 Task: Log work in the project ZillaTech for the issue 'Create a new online platform for online music production courses with advanced audio editing and mixing features' spent time as '3w 4d 7h 57m' and remaining time as '4w 4d 20h 24m' and clone the issue. Now add the issue to the epic 'Configuration Management Implementation'.
Action: Mouse moved to (153, 45)
Screenshot: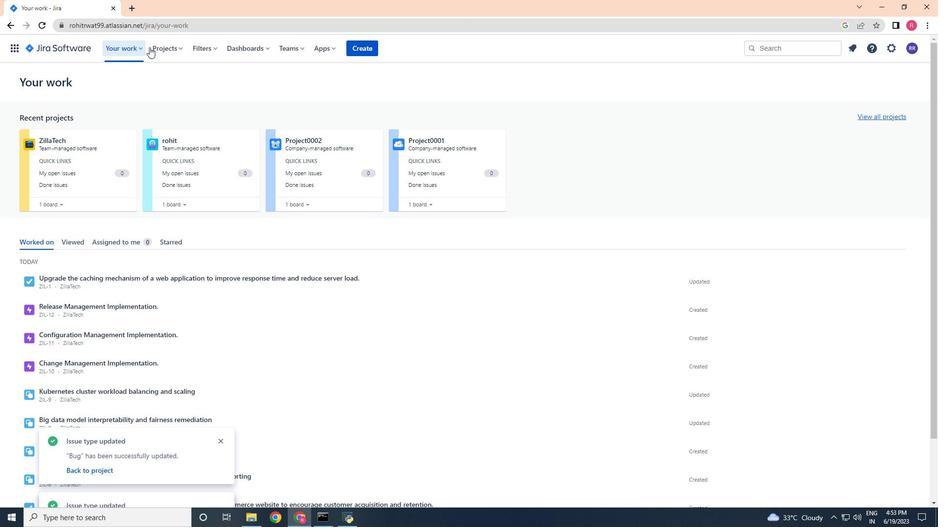 
Action: Mouse pressed left at (153, 45)
Screenshot: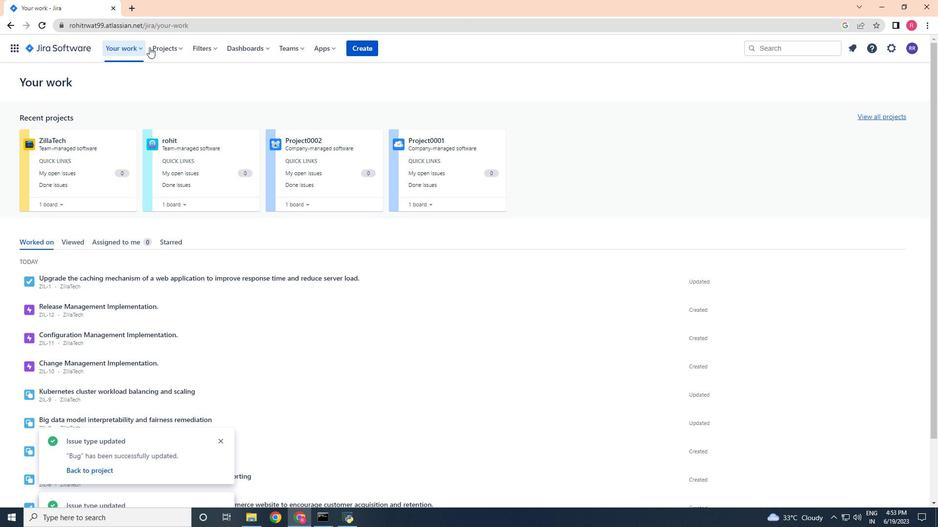 
Action: Mouse moved to (174, 85)
Screenshot: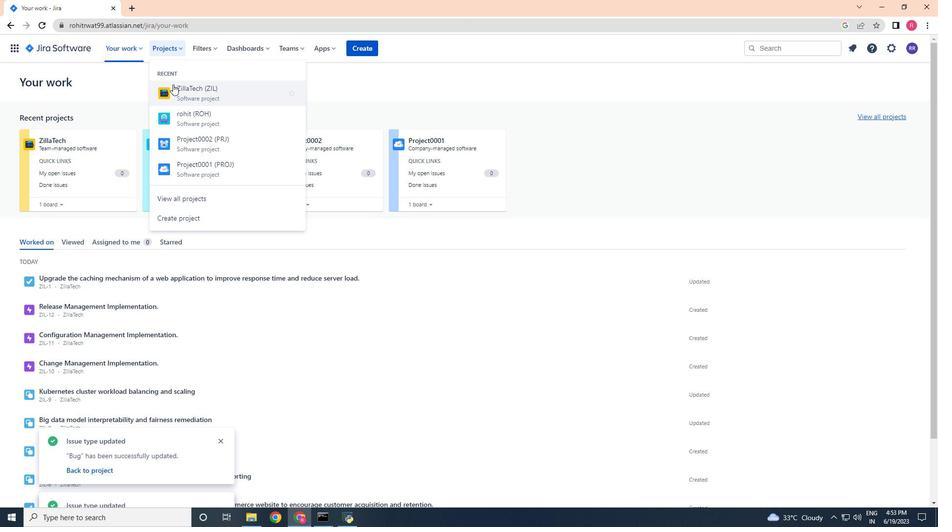 
Action: Mouse pressed left at (174, 85)
Screenshot: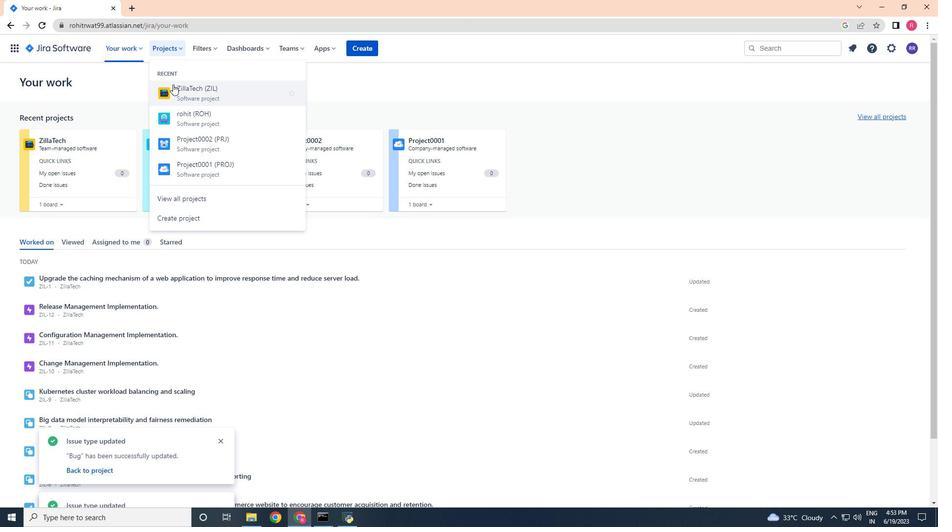 
Action: Mouse moved to (67, 144)
Screenshot: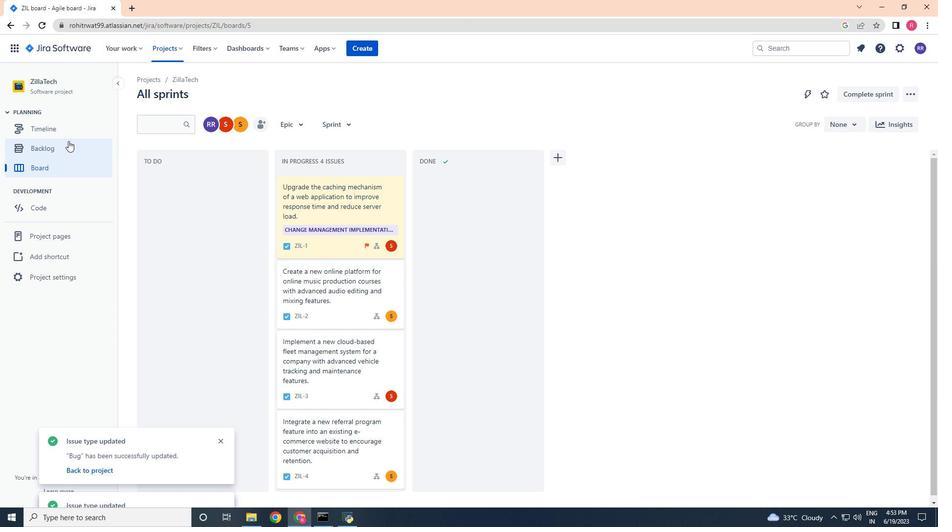 
Action: Mouse pressed left at (67, 144)
Screenshot: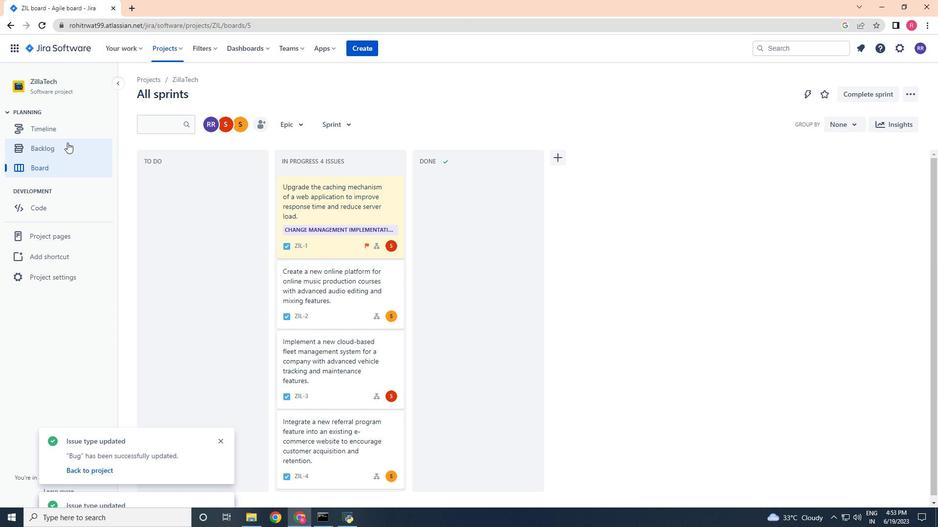 
Action: Mouse moved to (731, 261)
Screenshot: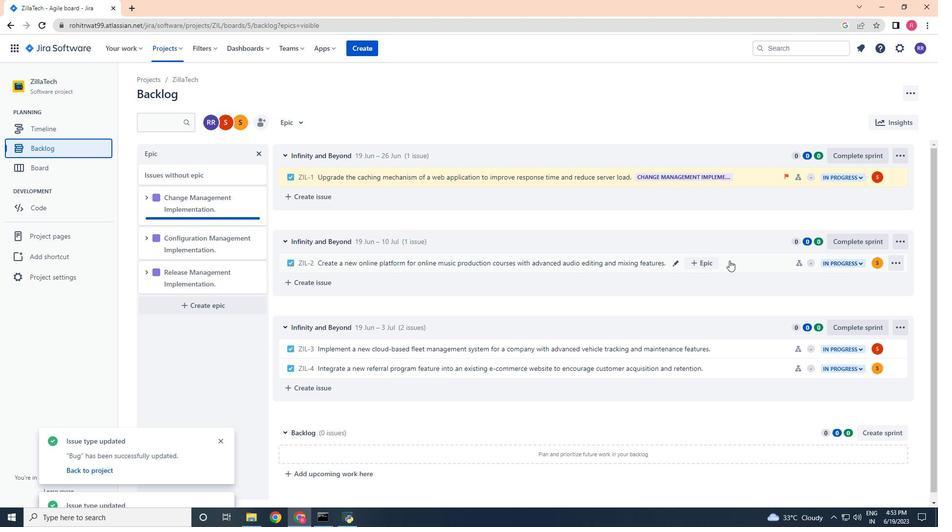 
Action: Mouse pressed left at (731, 261)
Screenshot: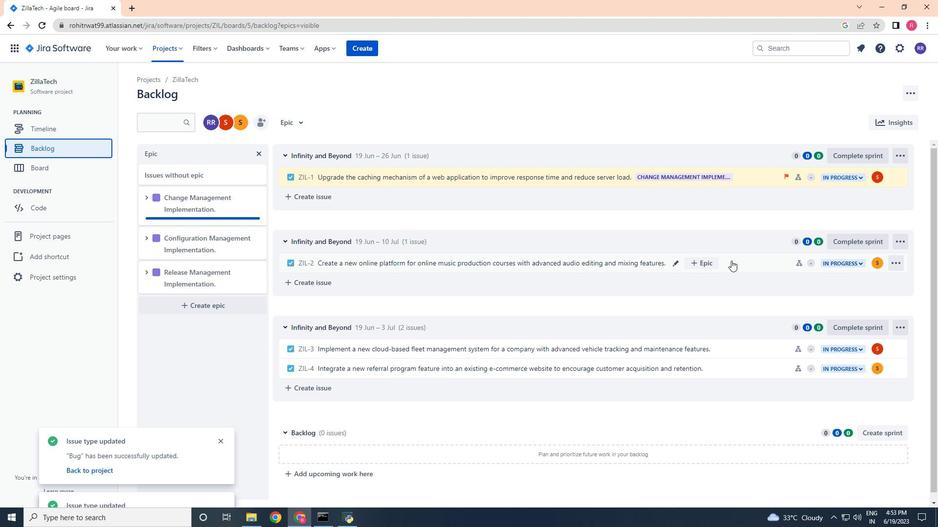
Action: Mouse moved to (893, 156)
Screenshot: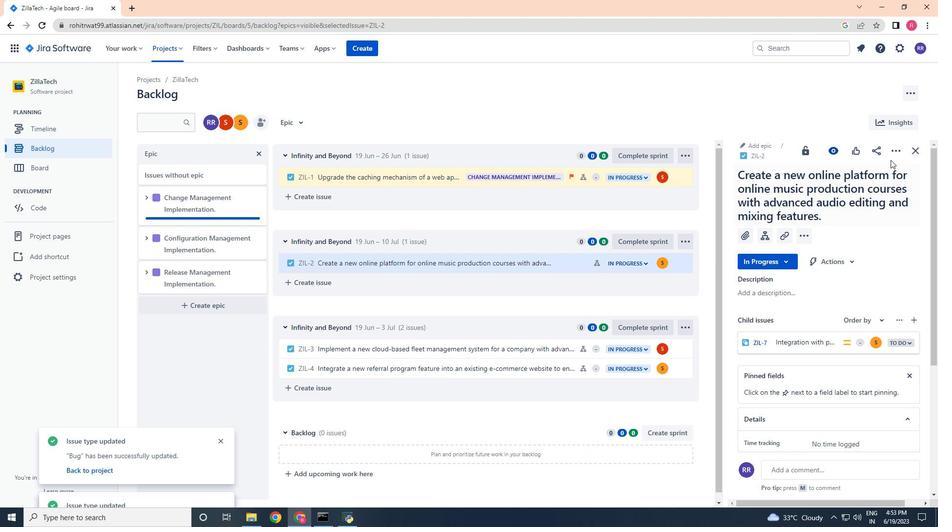 
Action: Mouse pressed left at (893, 156)
Screenshot: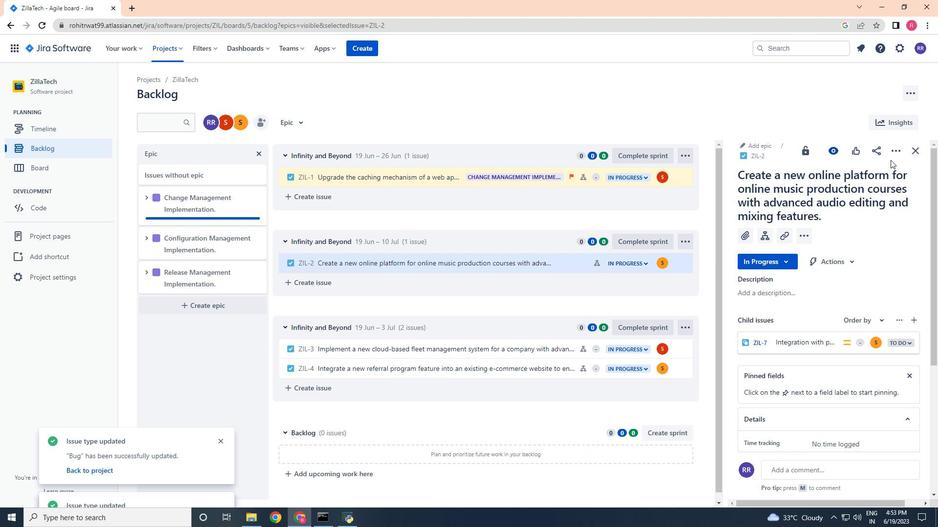 
Action: Mouse moved to (863, 181)
Screenshot: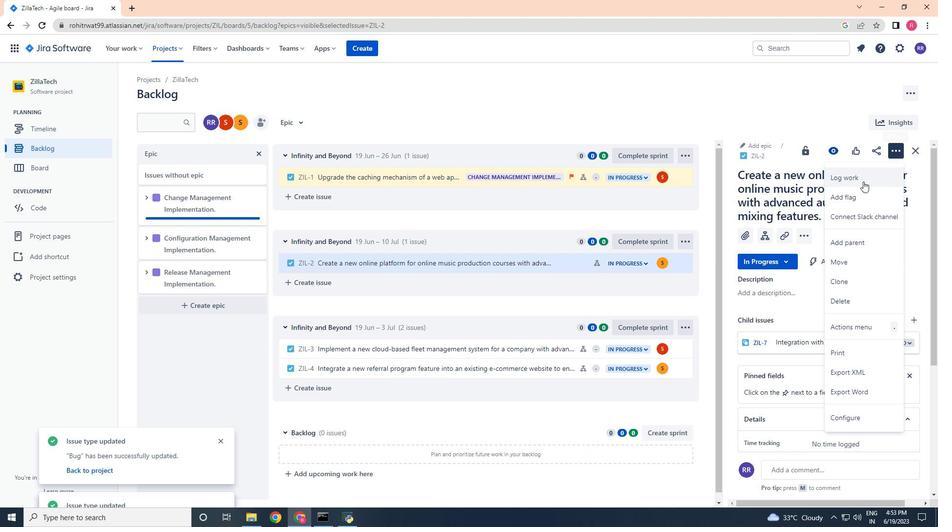 
Action: Mouse pressed left at (863, 181)
Screenshot: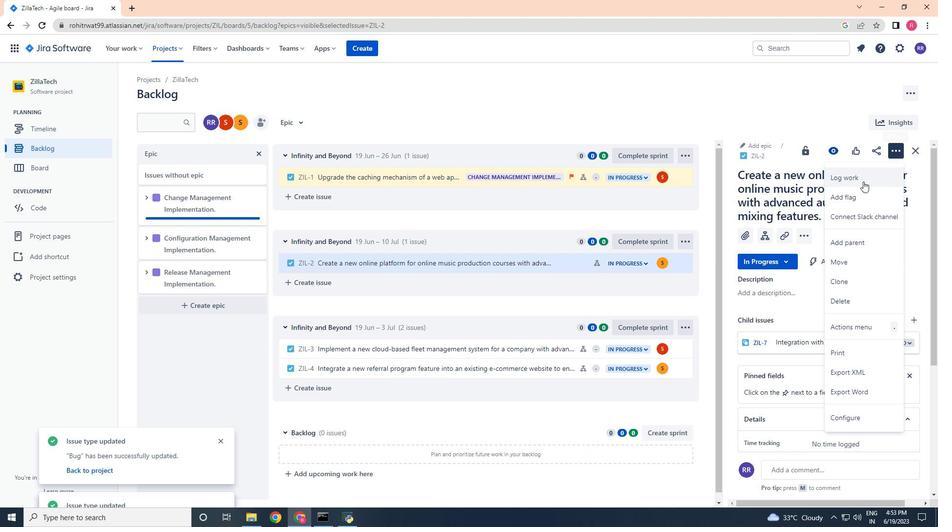
Action: Mouse moved to (813, 215)
Screenshot: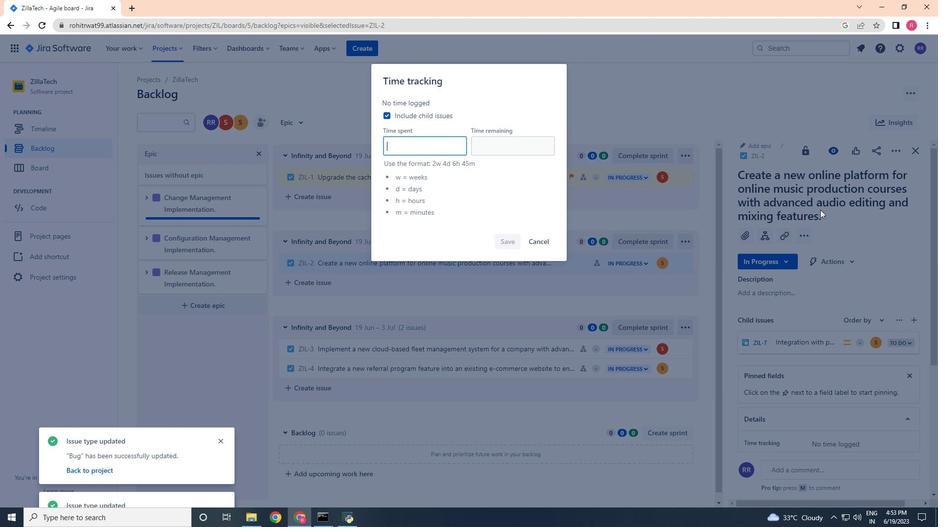 
Action: Key pressed 3w
Screenshot: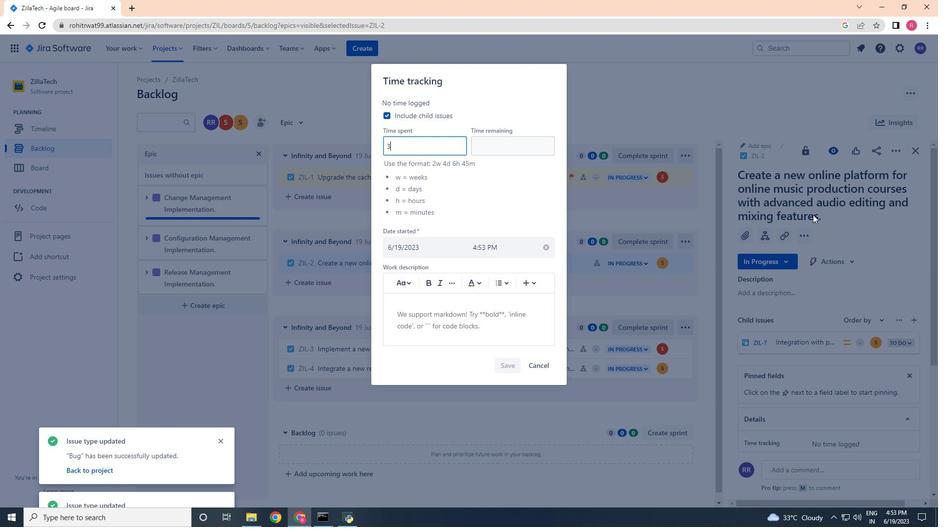 
Action: Mouse moved to (812, 215)
Screenshot: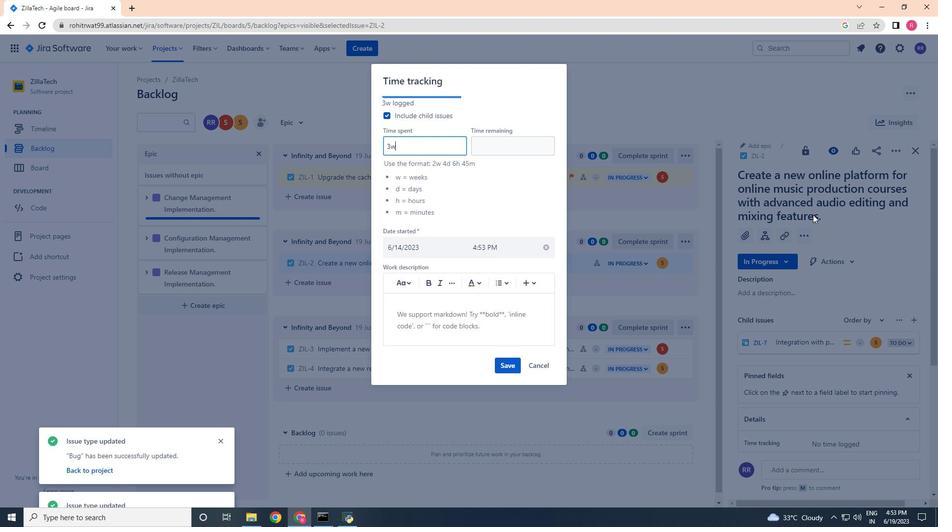 
Action: Key pressed <Key.space>4d<Key.space>7h<Key.space>57m<Key.tab>4w<Key.space>4d<Key.space>20h<Key.space>24m
Screenshot: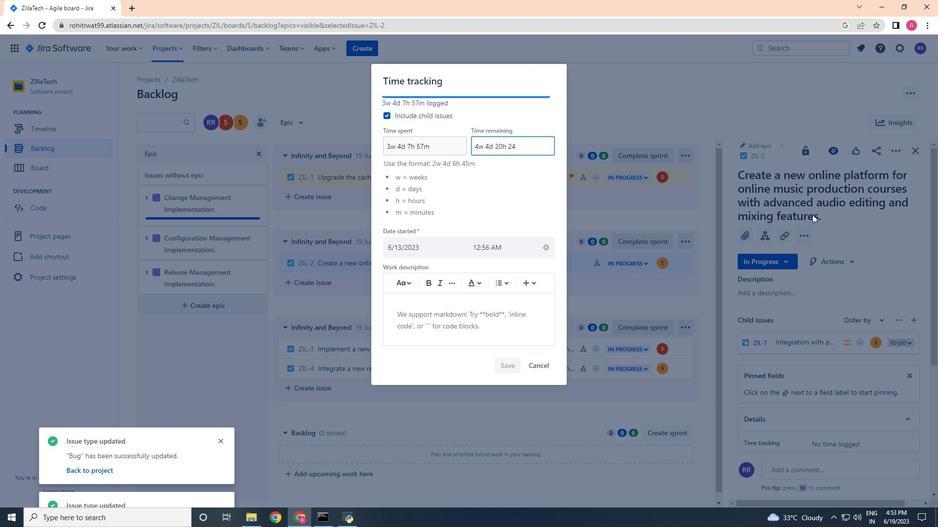
Action: Mouse moved to (505, 370)
Screenshot: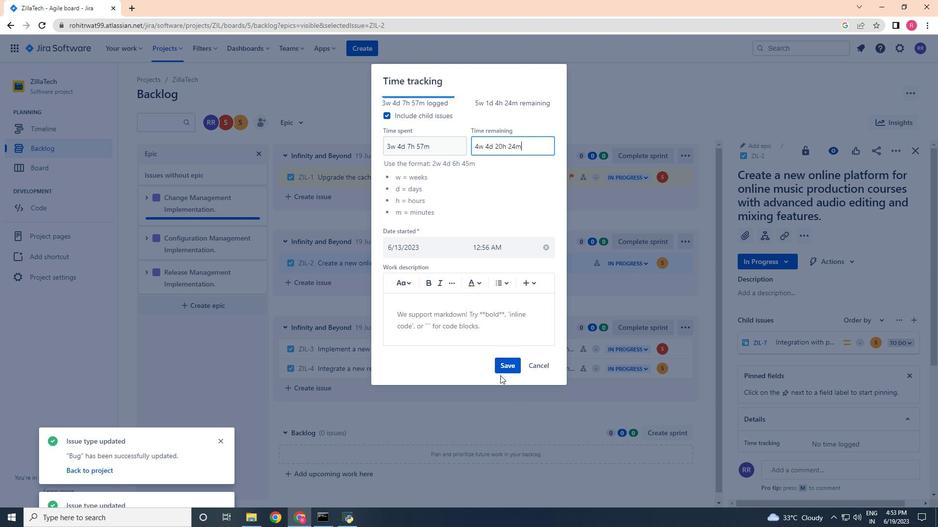 
Action: Mouse pressed left at (505, 370)
Screenshot: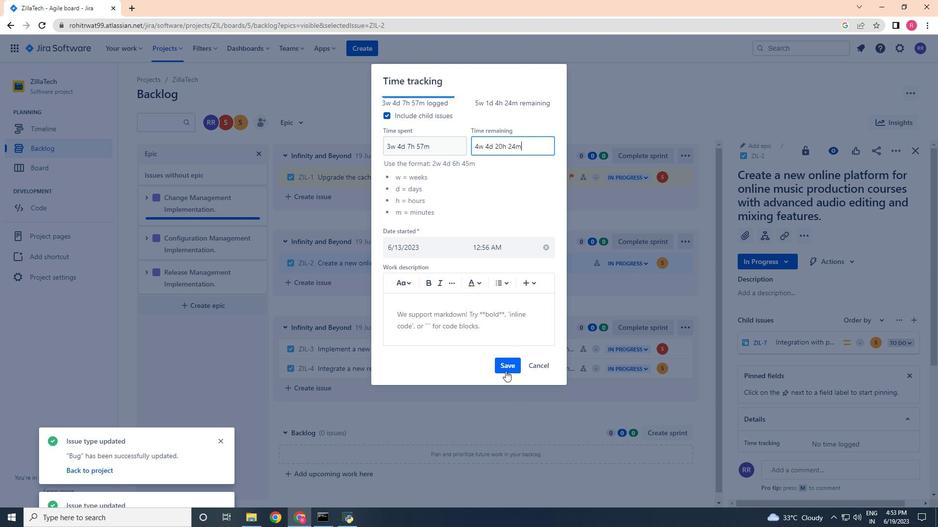 
Action: Mouse moved to (894, 146)
Screenshot: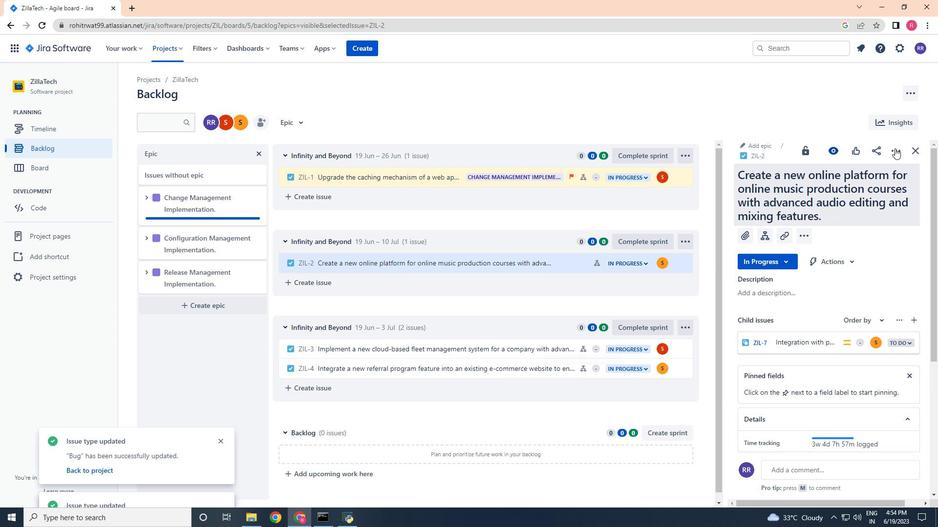 
Action: Mouse pressed left at (894, 146)
Screenshot: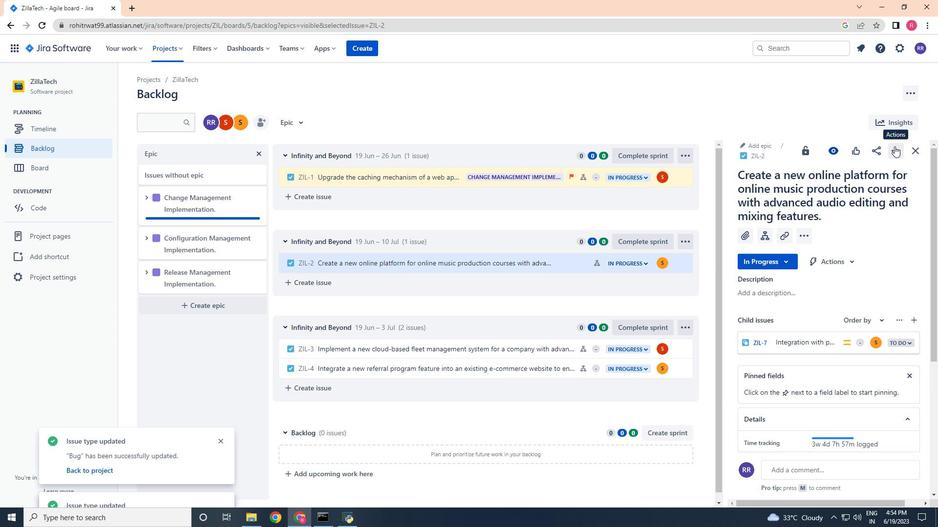 
Action: Mouse moved to (847, 285)
Screenshot: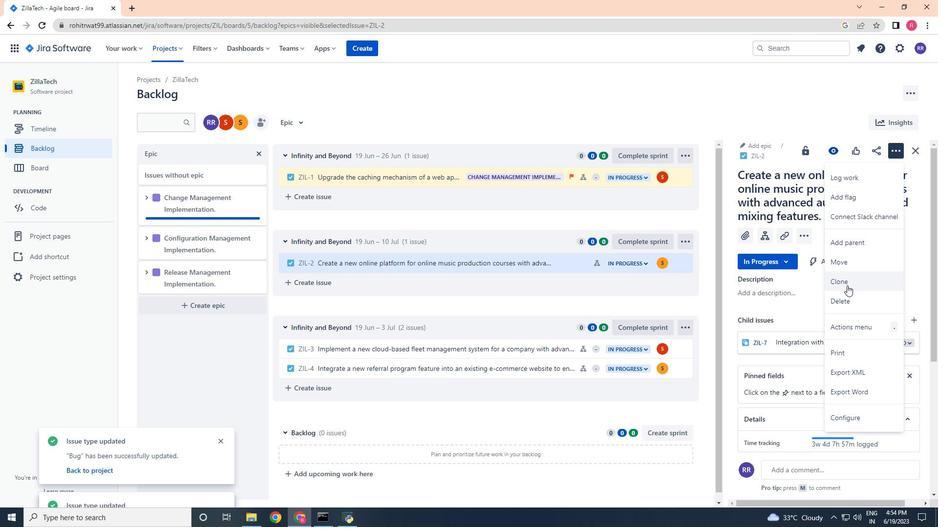 
Action: Mouse pressed left at (847, 285)
Screenshot: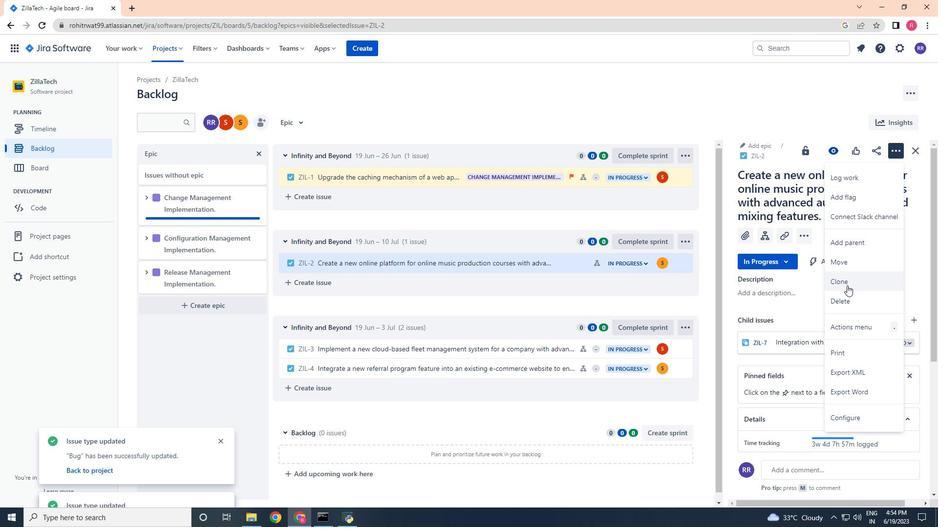 
Action: Mouse moved to (543, 211)
Screenshot: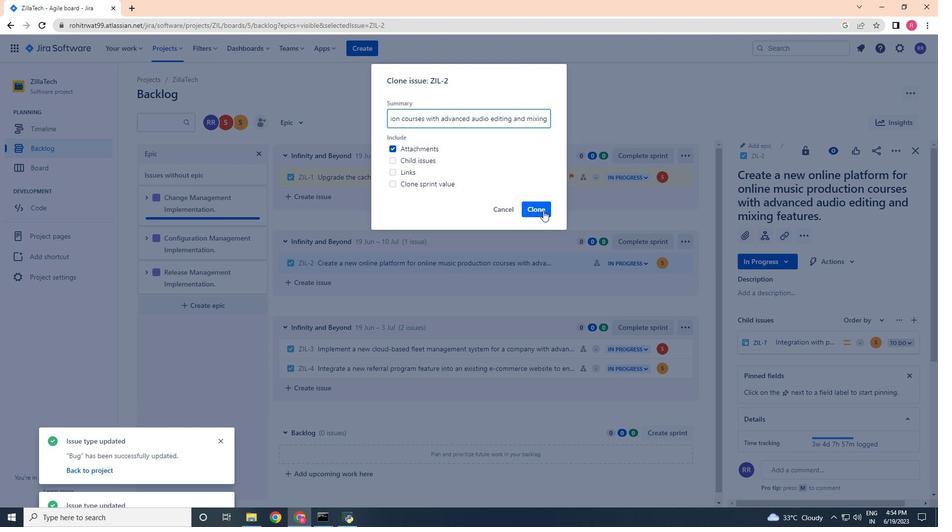 
Action: Mouse pressed left at (543, 211)
Screenshot: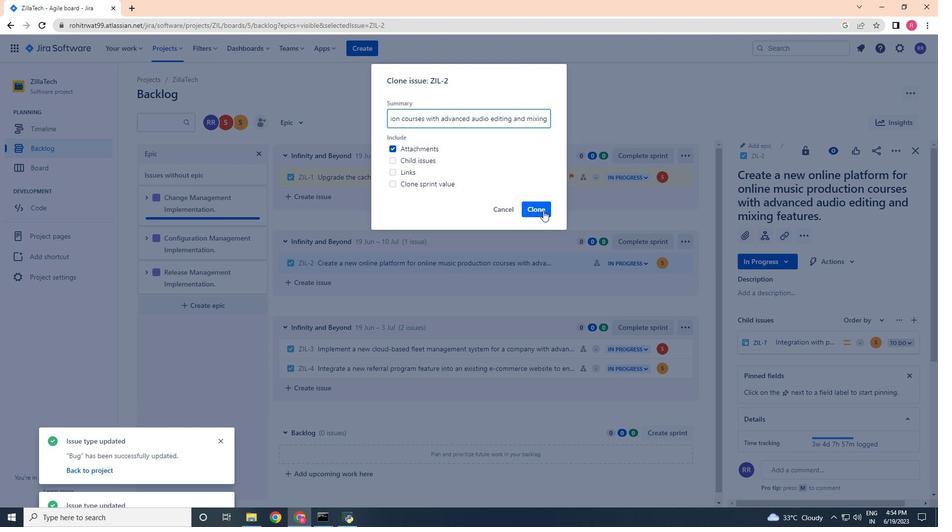 
Action: Mouse moved to (551, 261)
Screenshot: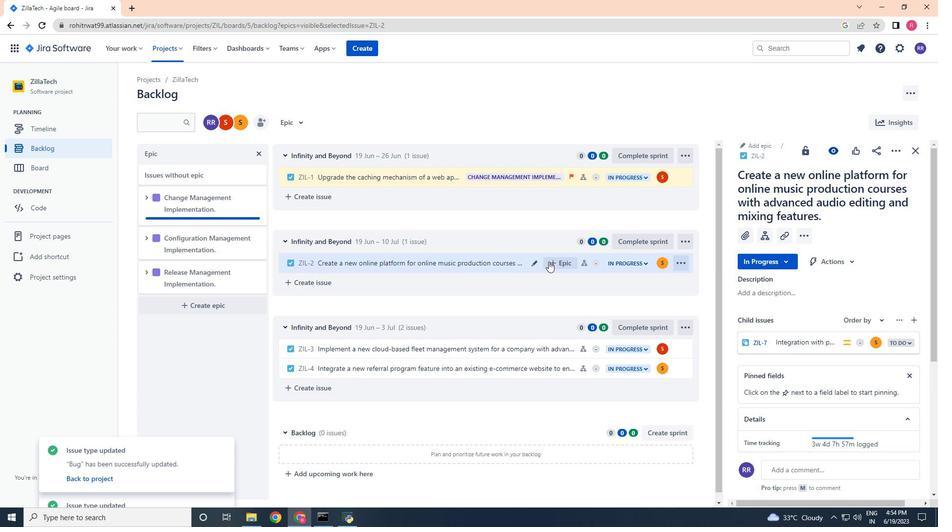 
Action: Mouse pressed left at (551, 261)
Screenshot: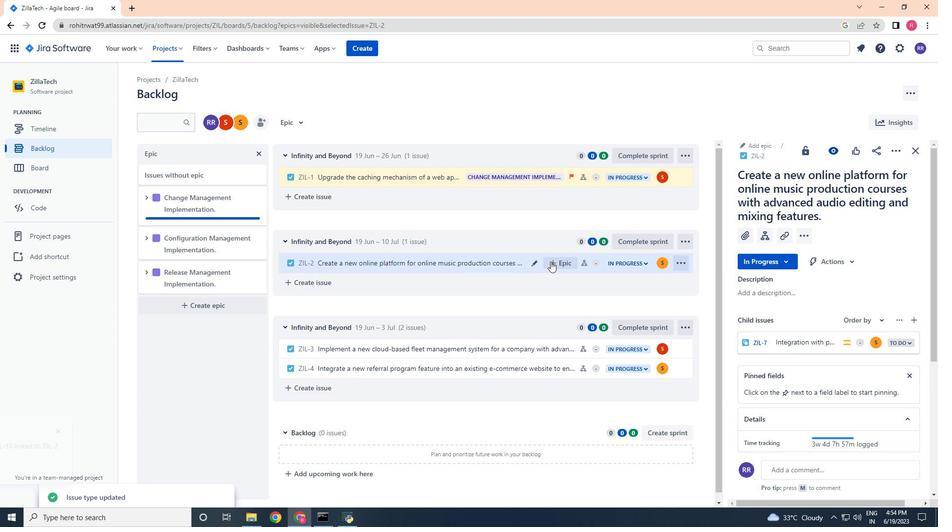 
Action: Mouse moved to (603, 330)
Screenshot: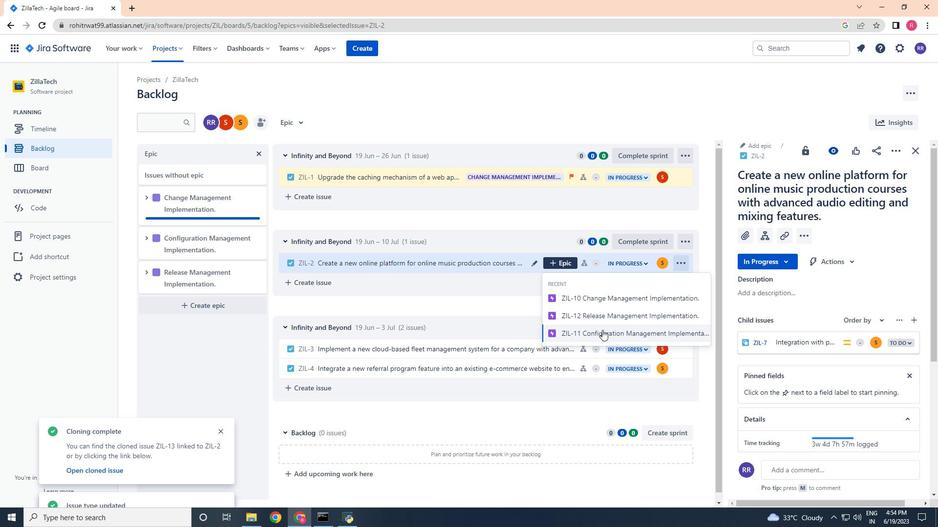 
Action: Mouse pressed left at (603, 330)
Screenshot: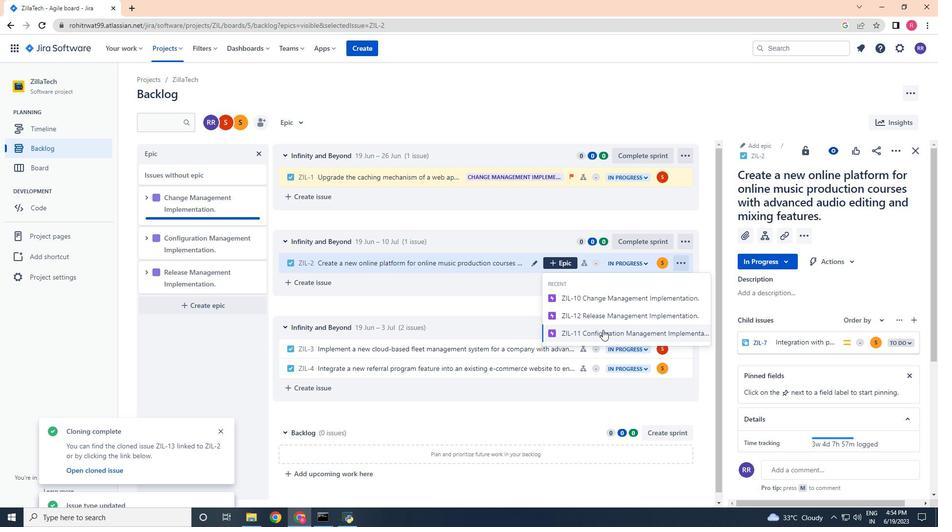 
Action: Mouse moved to (597, 326)
Screenshot: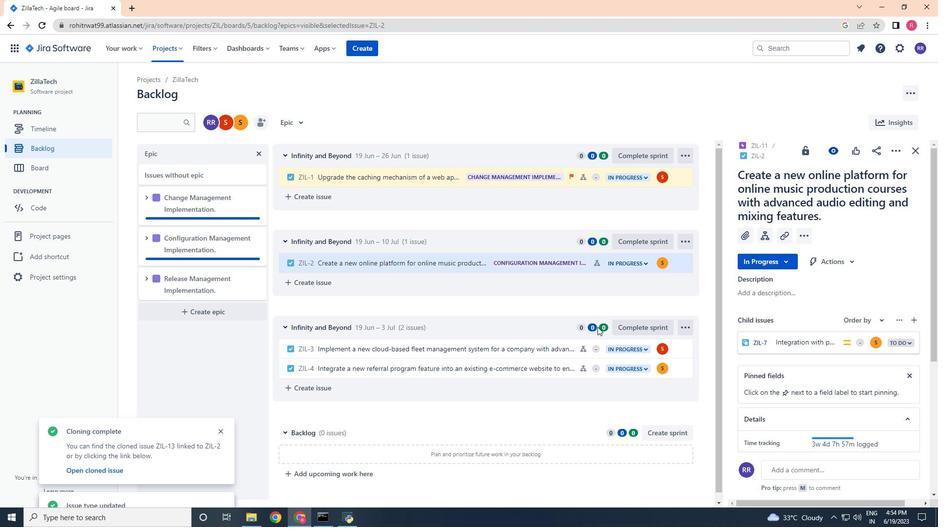 
